 Task: Assign Person0003 as Assignee of Issue Issue0007 in Backlog  in Scrum Project Project0002 in Jira
Action: Mouse moved to (462, 533)
Screenshot: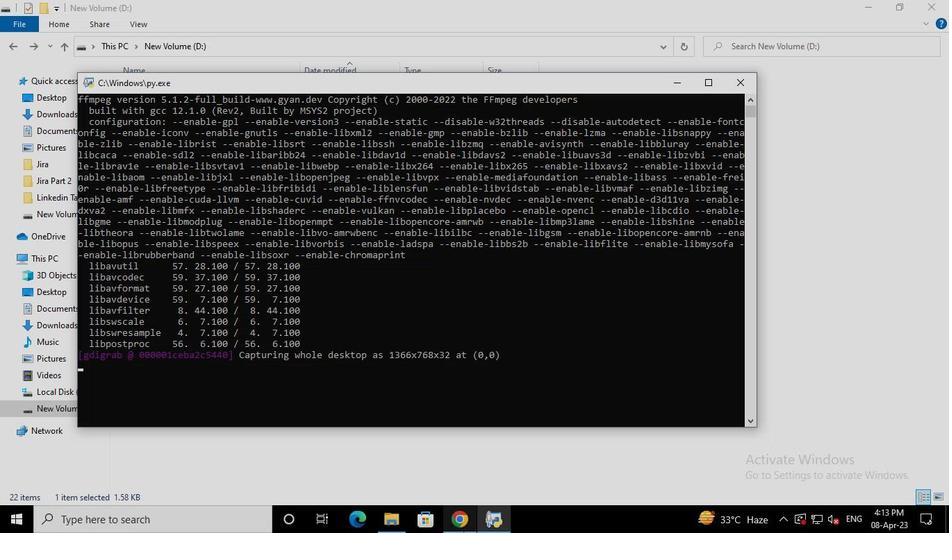 
Action: Mouse pressed left at (462, 533)
Screenshot: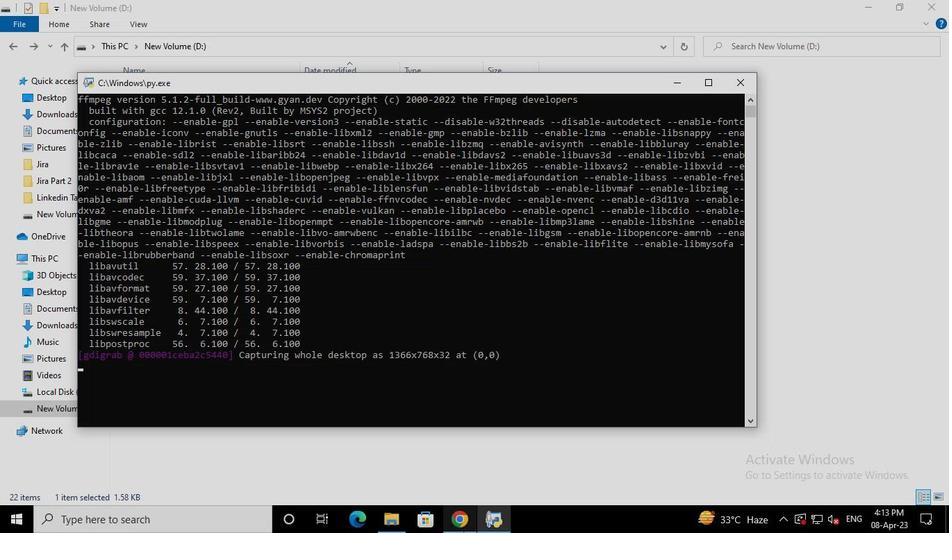 
Action: Mouse moved to (82, 216)
Screenshot: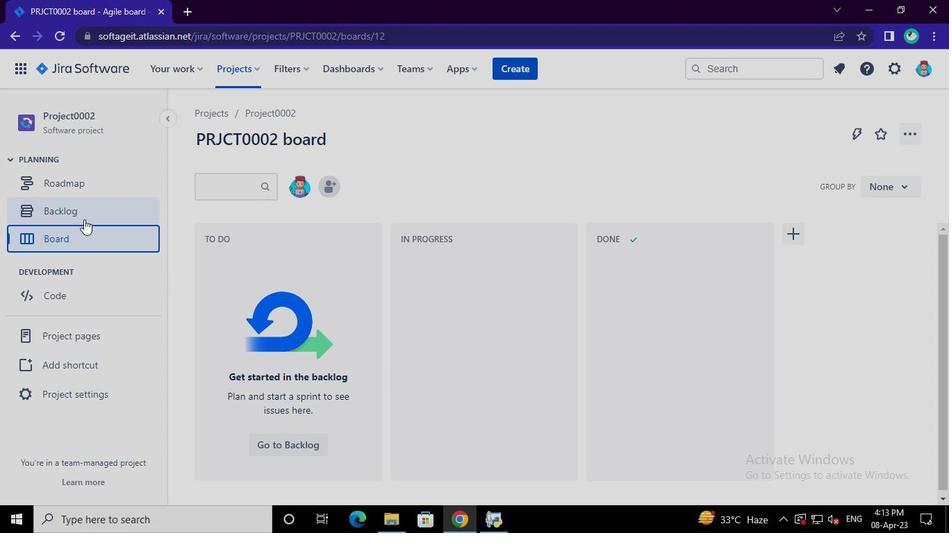 
Action: Mouse pressed left at (82, 216)
Screenshot: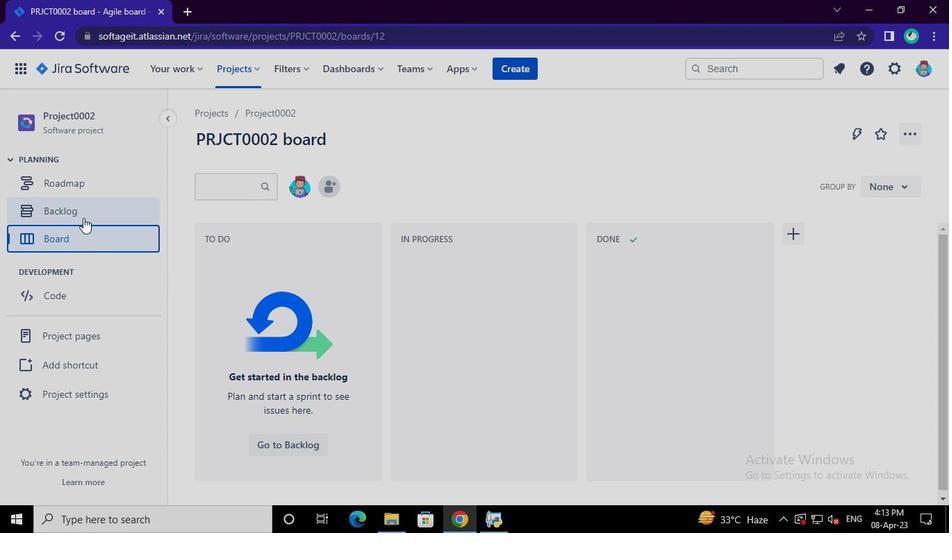 
Action: Mouse moved to (853, 335)
Screenshot: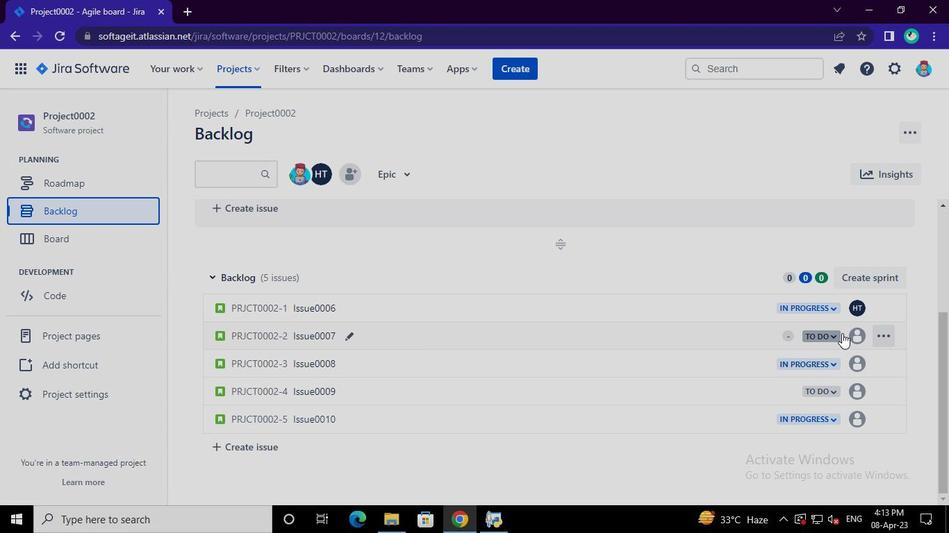 
Action: Mouse pressed left at (853, 335)
Screenshot: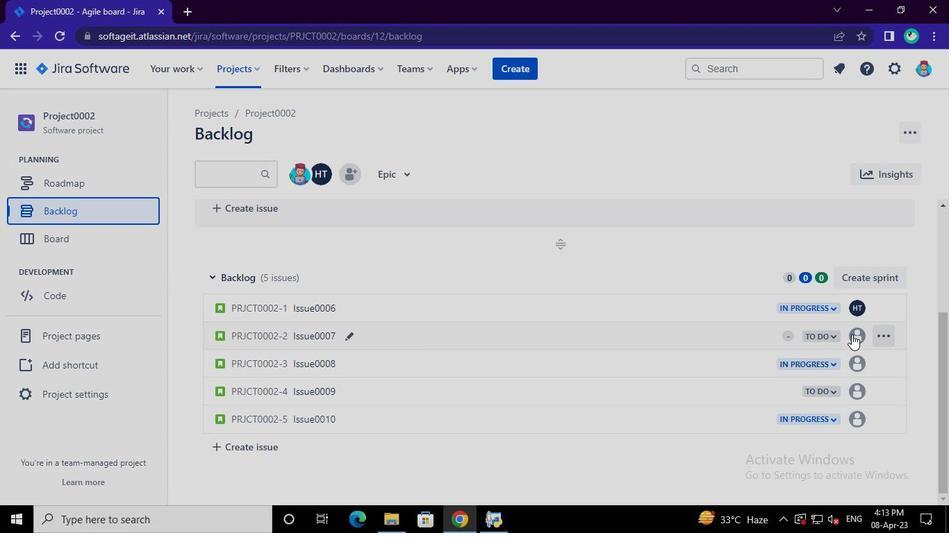 
Action: Mouse moved to (755, 429)
Screenshot: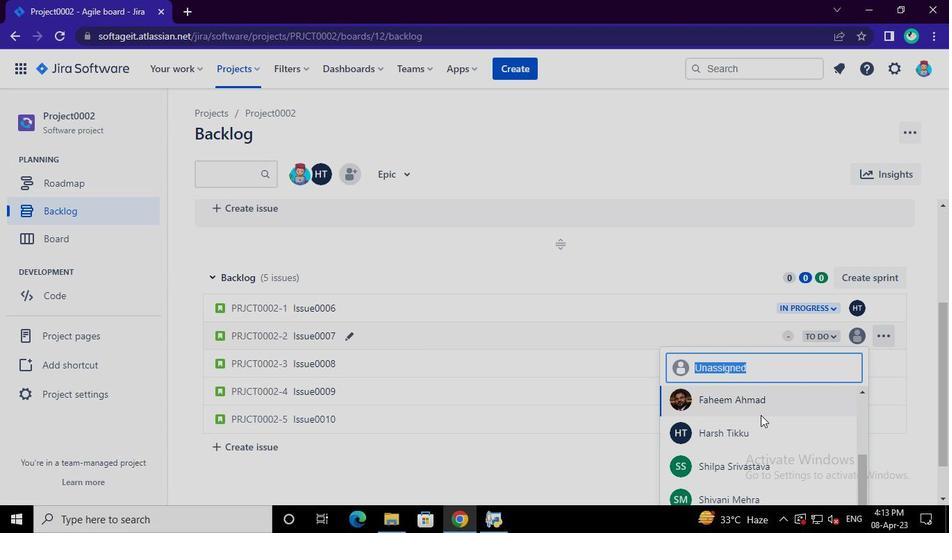 
Action: Mouse pressed left at (755, 429)
Screenshot: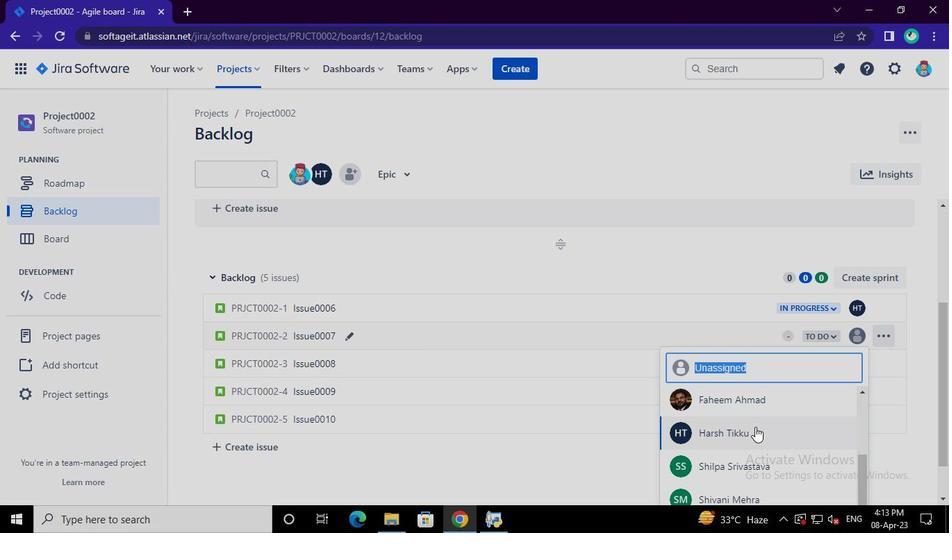 
Action: Mouse moved to (492, 524)
Screenshot: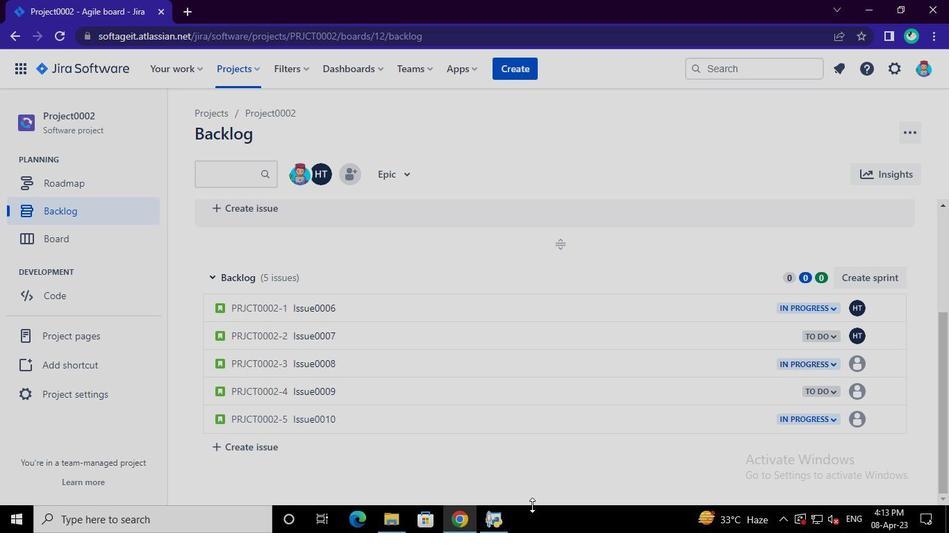 
Action: Mouse pressed left at (492, 524)
Screenshot: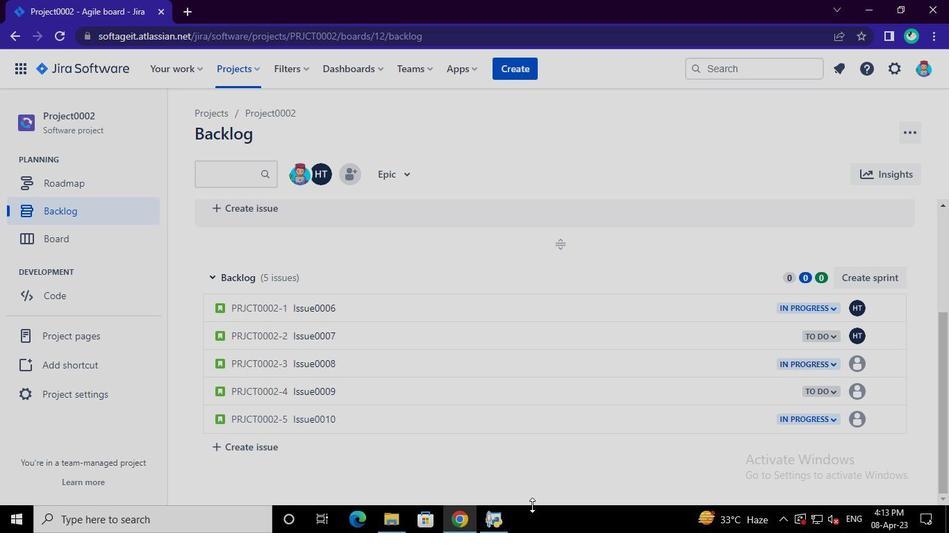 
Action: Mouse moved to (752, 85)
Screenshot: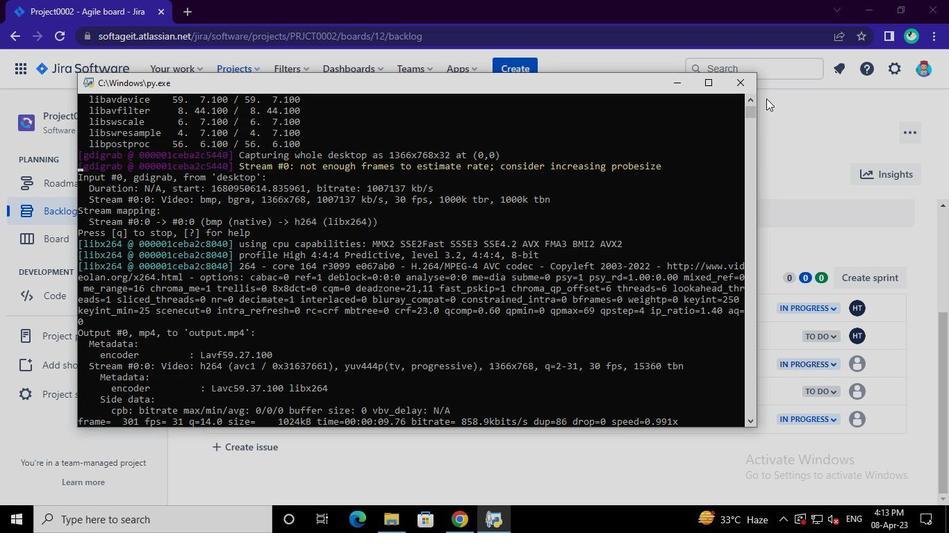 
Action: Mouse pressed left at (752, 85)
Screenshot: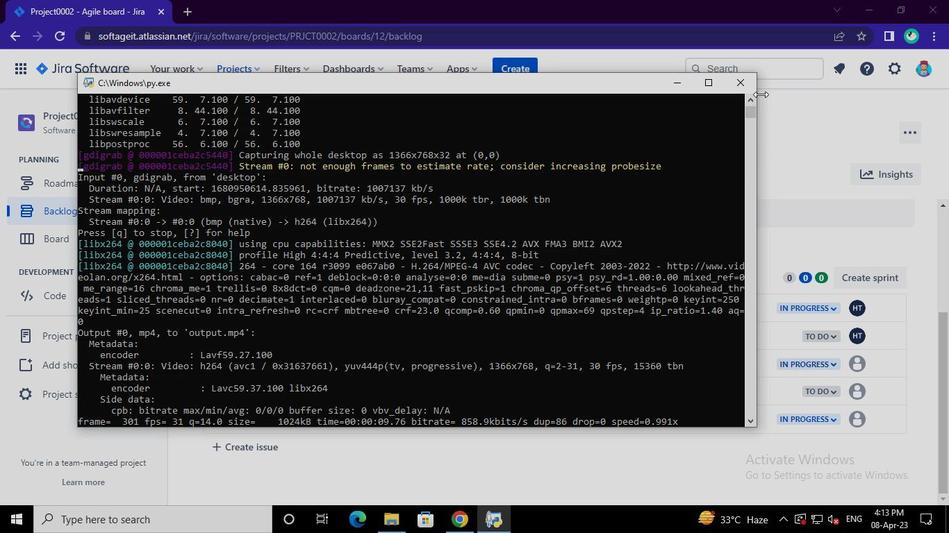 
